 Task: Check the average views per listing of walk-in closet in the last 3 years.
Action: Mouse moved to (862, 196)
Screenshot: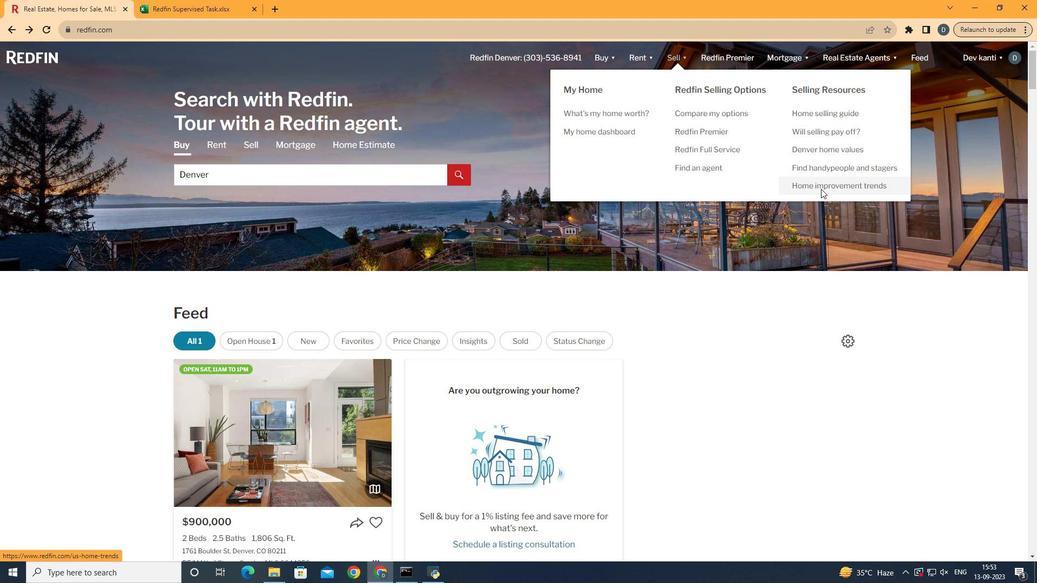 
Action: Mouse pressed left at (862, 196)
Screenshot: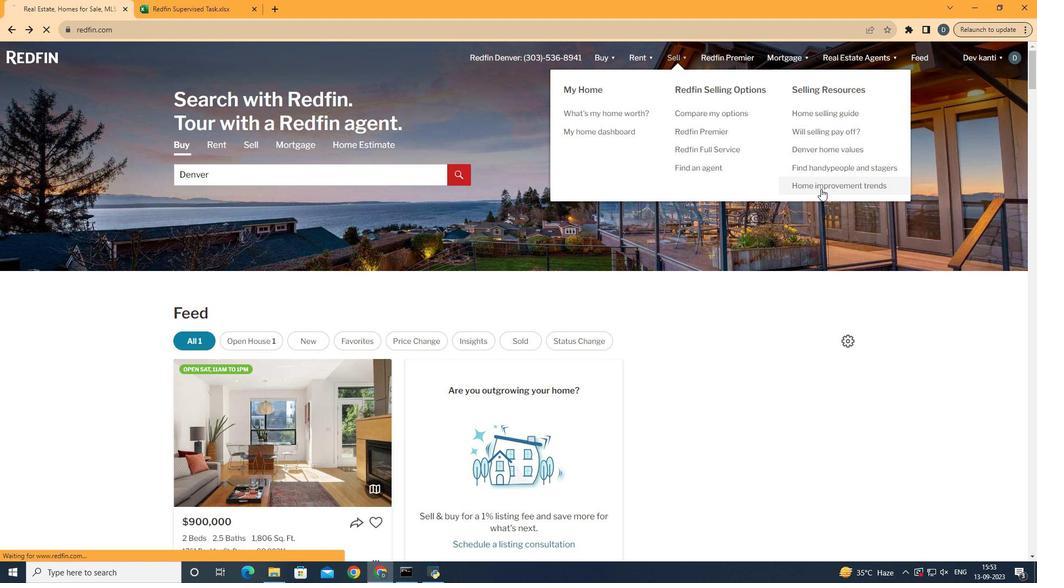 
Action: Mouse moved to (281, 213)
Screenshot: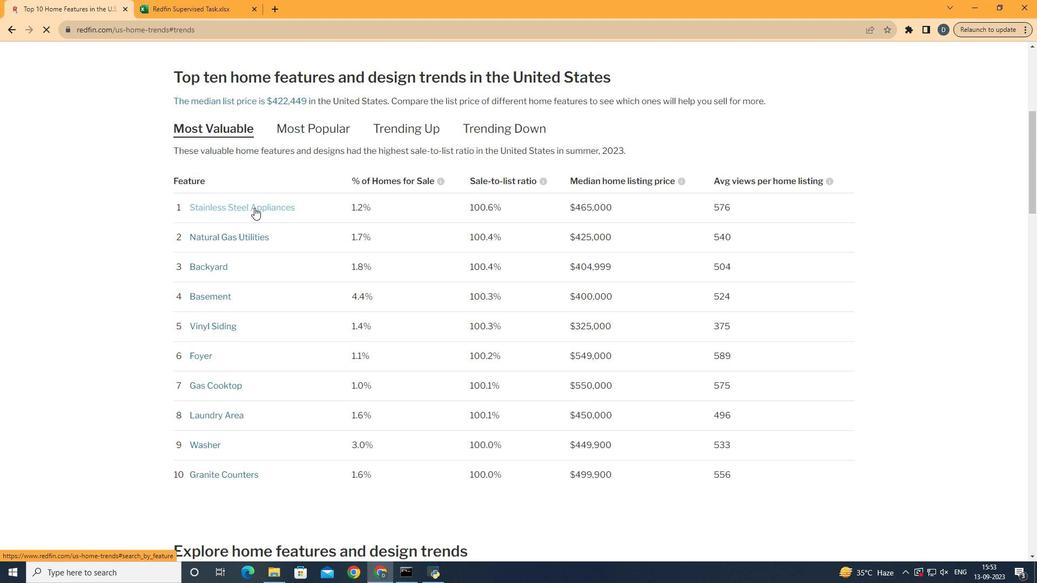 
Action: Mouse pressed left at (281, 213)
Screenshot: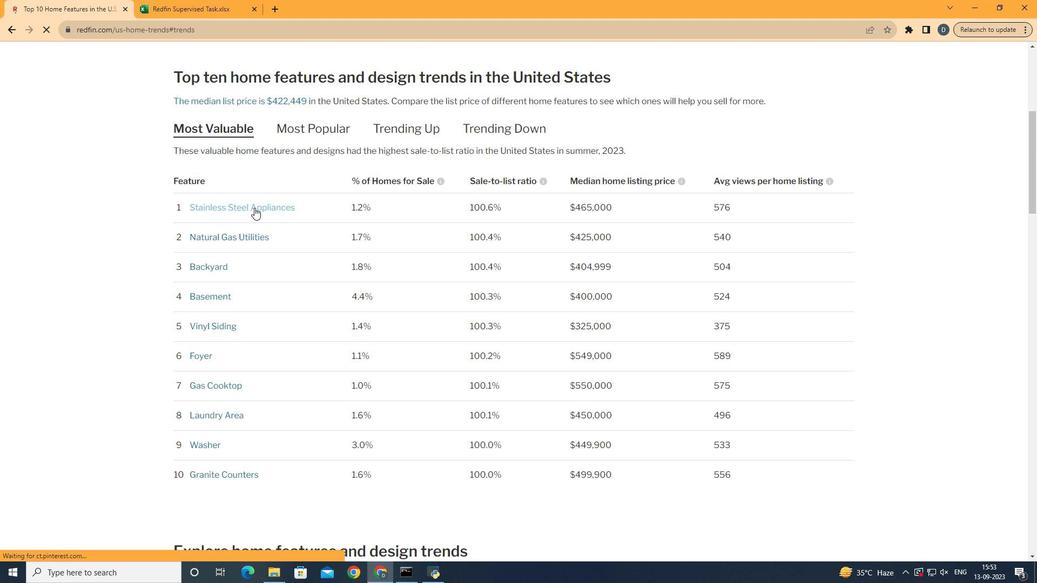 
Action: Mouse moved to (356, 256)
Screenshot: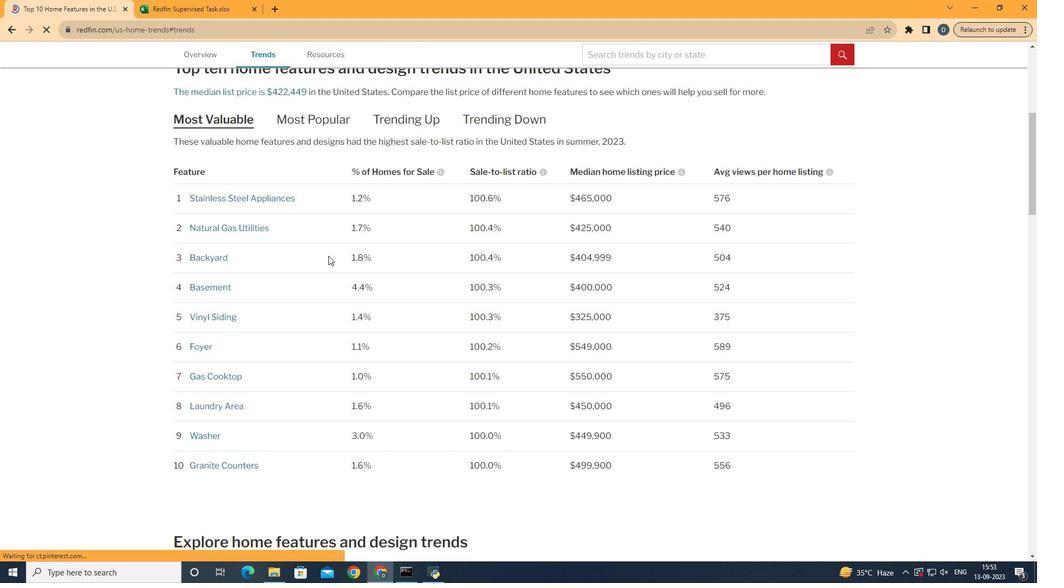 
Action: Mouse scrolled (356, 256) with delta (0, 0)
Screenshot: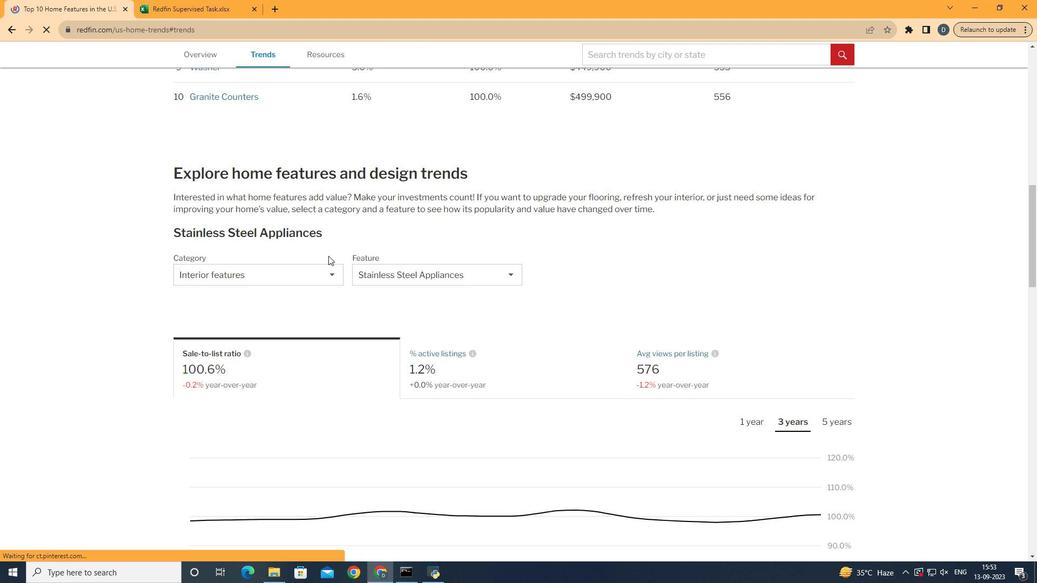 
Action: Mouse moved to (356, 257)
Screenshot: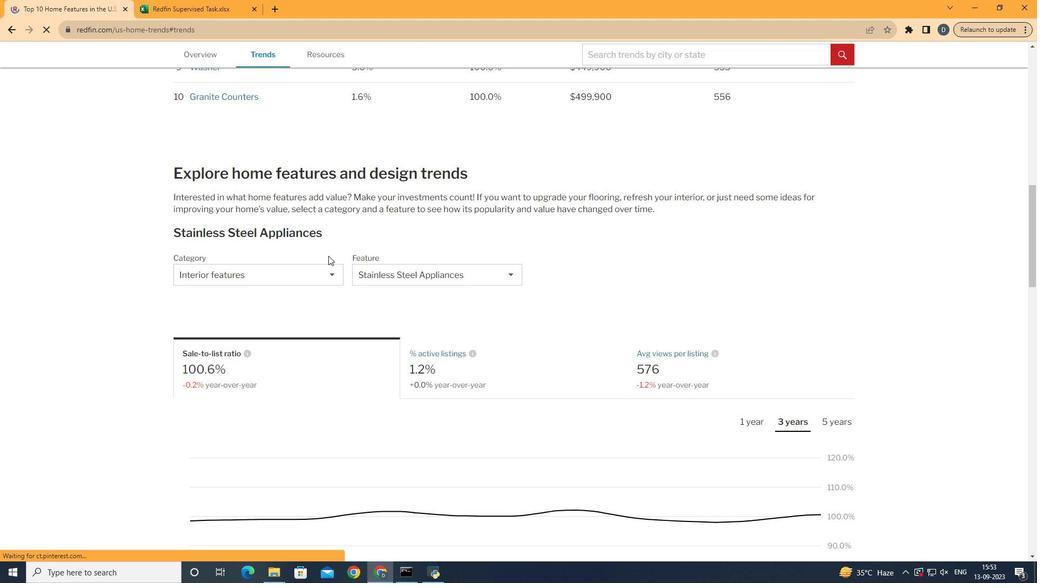 
Action: Mouse scrolled (356, 256) with delta (0, 0)
Screenshot: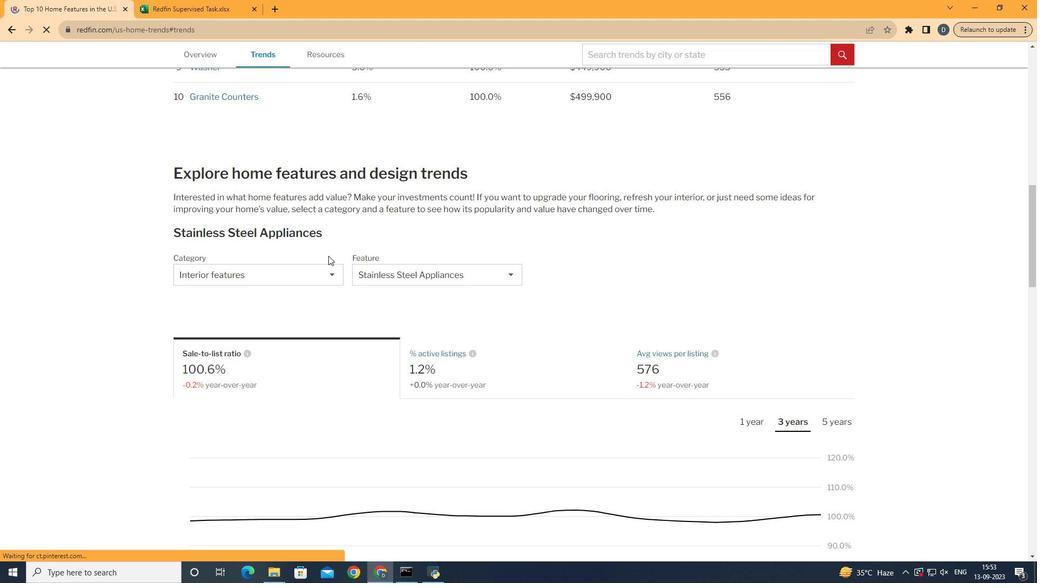 
Action: Mouse scrolled (356, 256) with delta (0, -1)
Screenshot: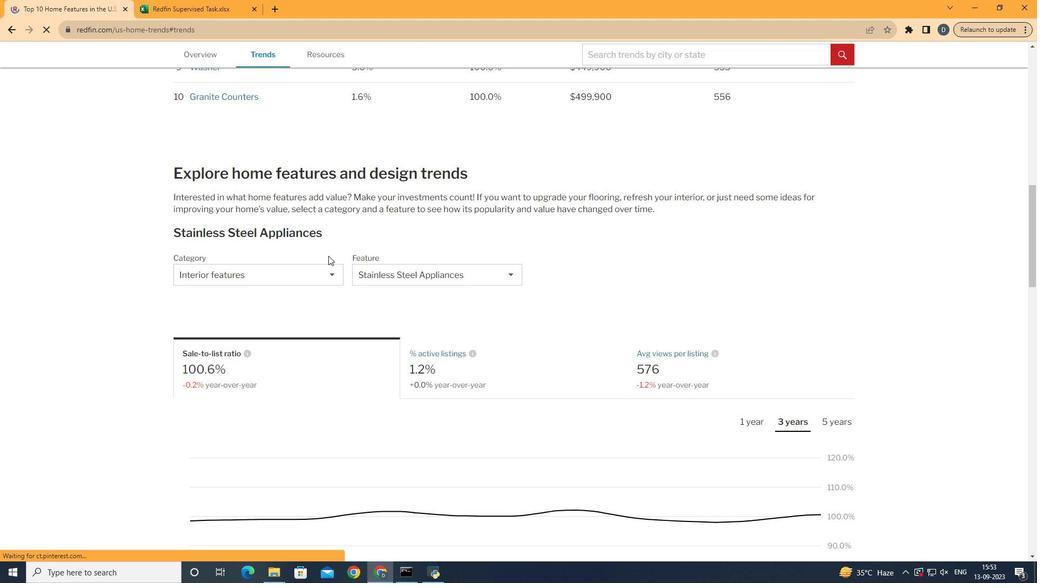 
Action: Mouse scrolled (356, 256) with delta (0, 0)
Screenshot: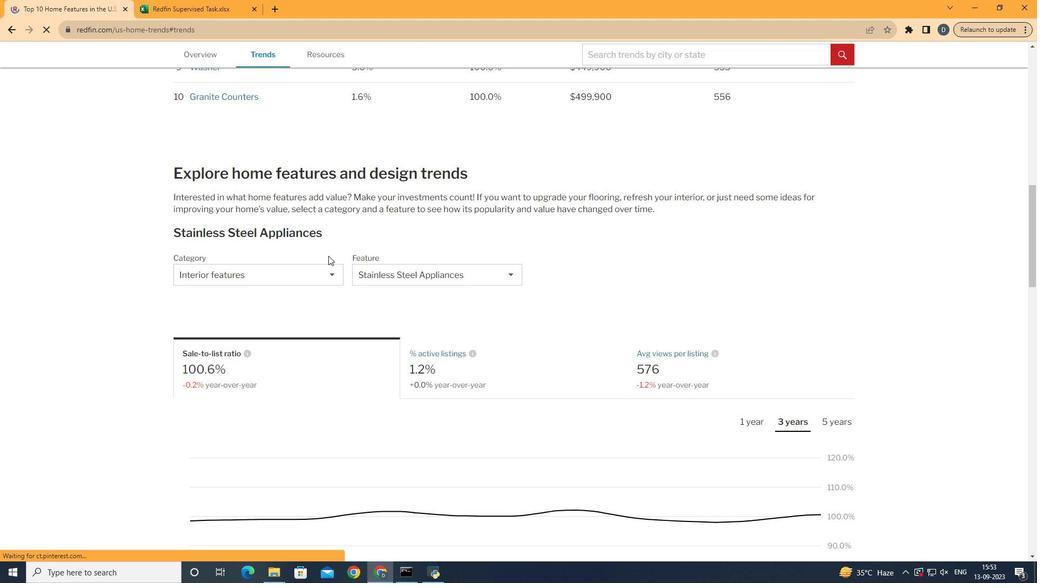
Action: Mouse scrolled (356, 256) with delta (0, -1)
Screenshot: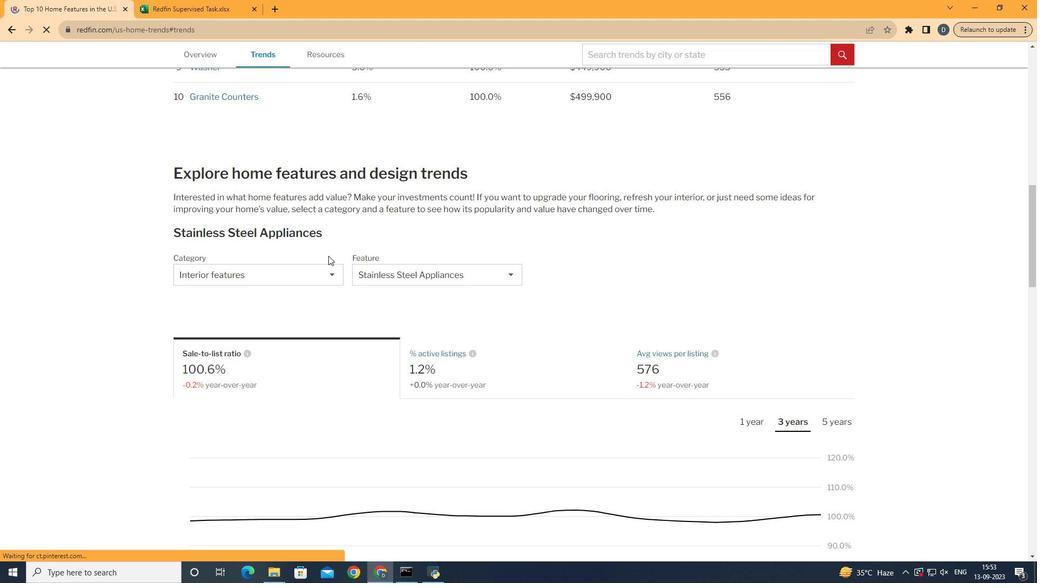 
Action: Mouse moved to (314, 276)
Screenshot: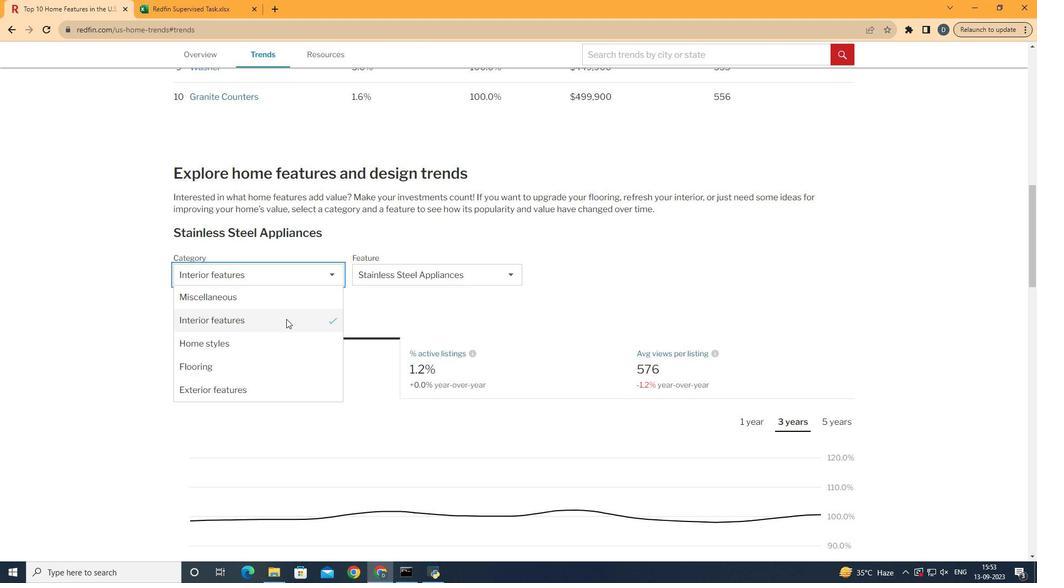 
Action: Mouse pressed left at (314, 276)
Screenshot: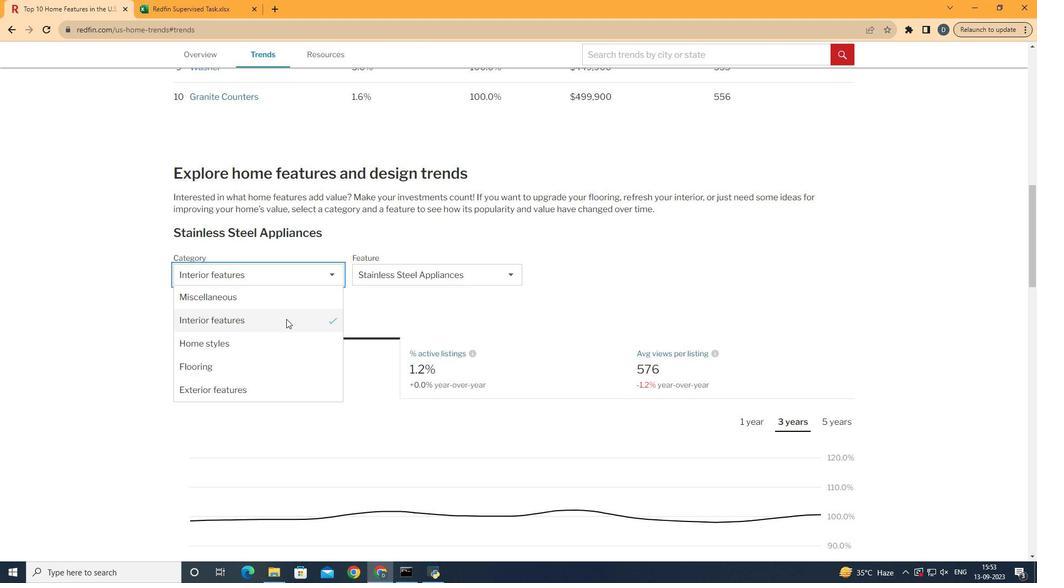 
Action: Mouse moved to (314, 314)
Screenshot: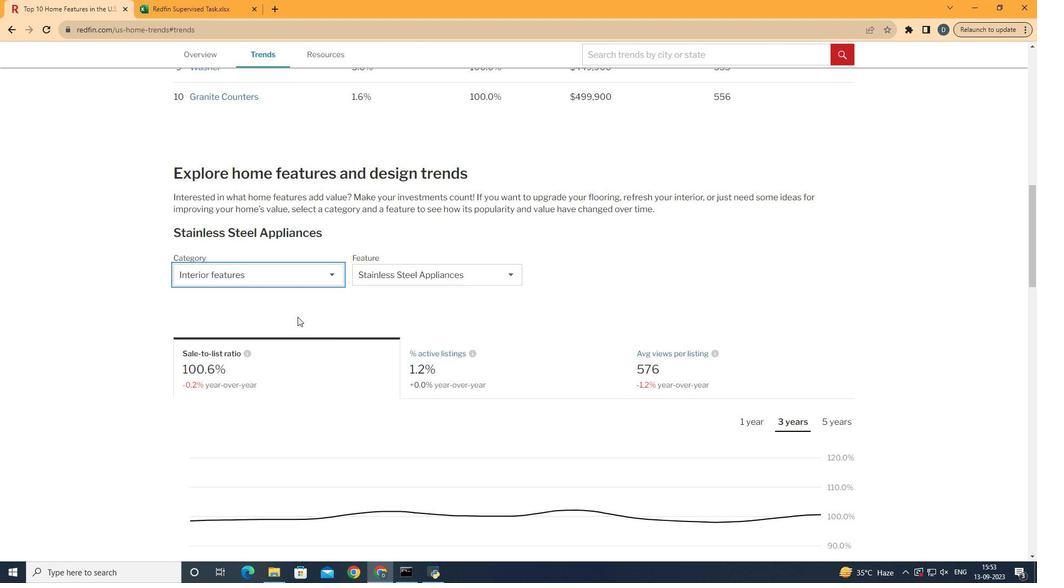 
Action: Mouse pressed left at (314, 314)
Screenshot: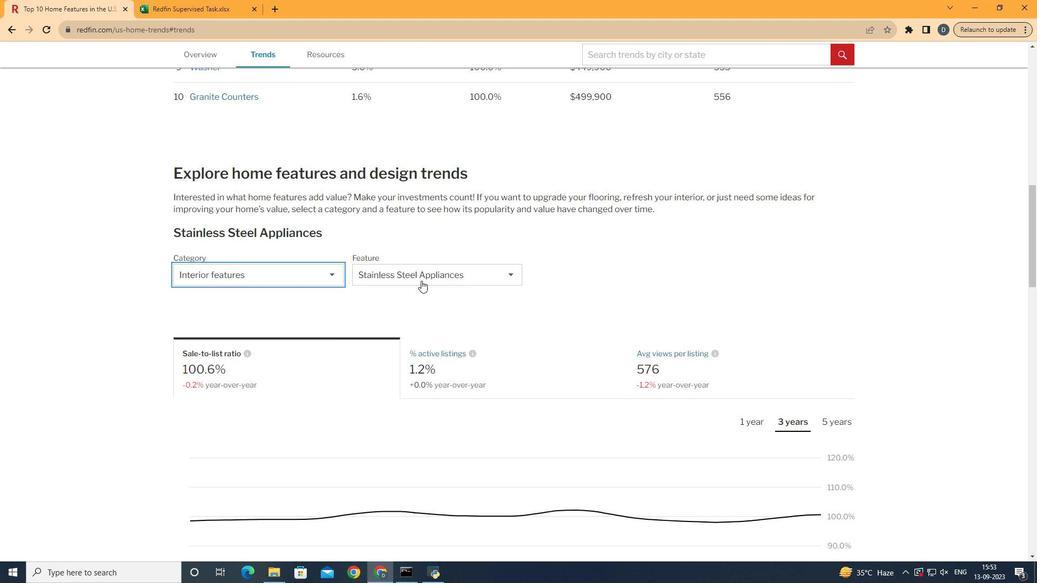 
Action: Mouse moved to (452, 279)
Screenshot: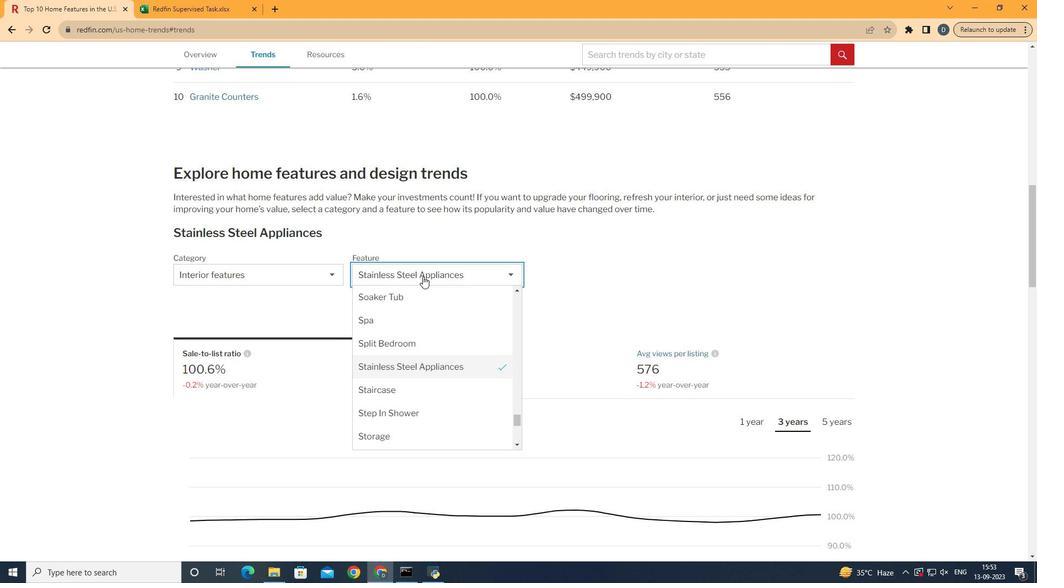 
Action: Mouse pressed left at (452, 279)
Screenshot: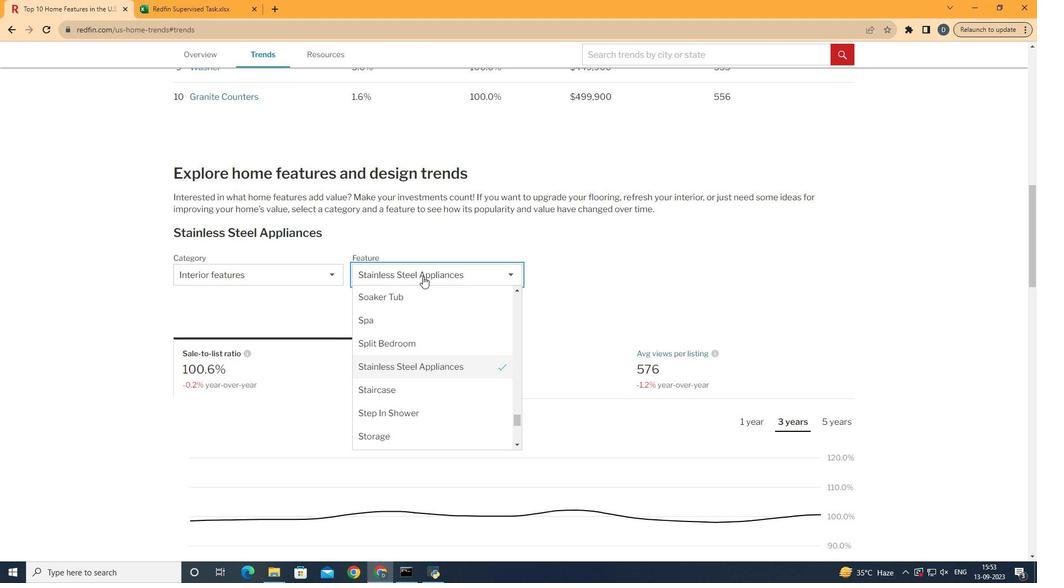 
Action: Mouse moved to (462, 315)
Screenshot: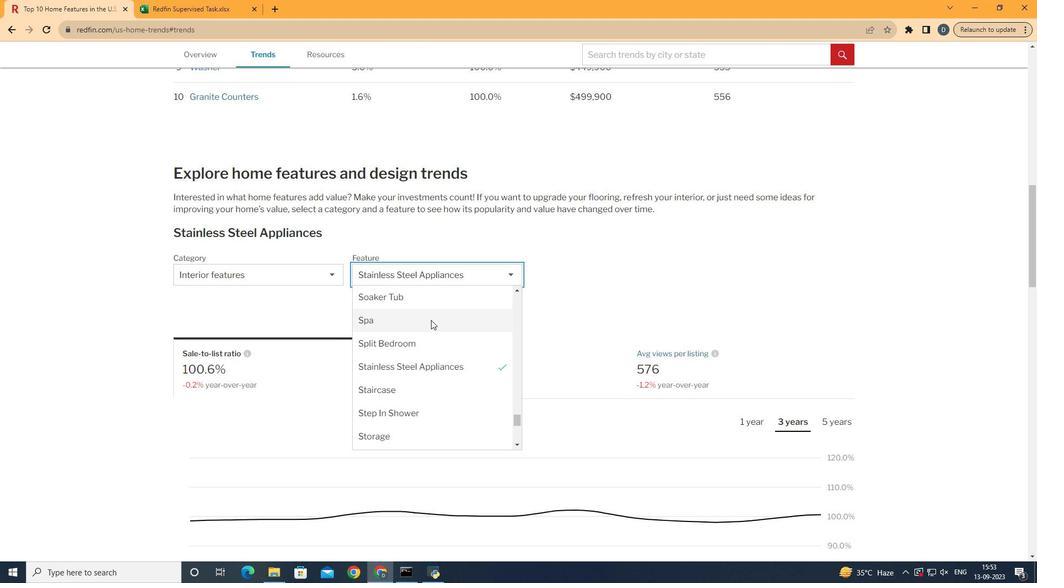 
Action: Mouse scrolled (462, 315) with delta (0, 0)
Screenshot: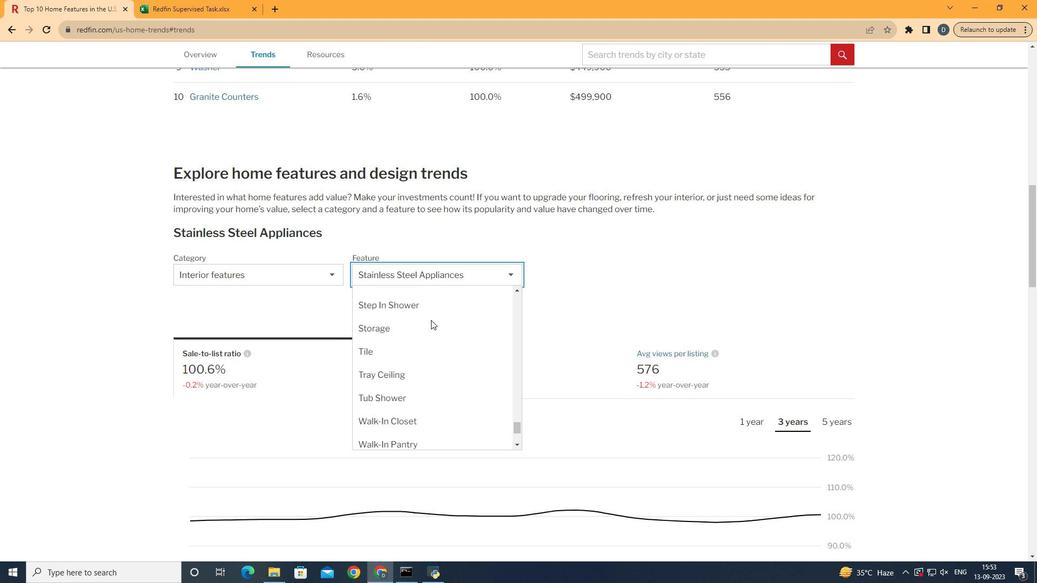 
Action: Mouse scrolled (462, 315) with delta (0, 0)
Screenshot: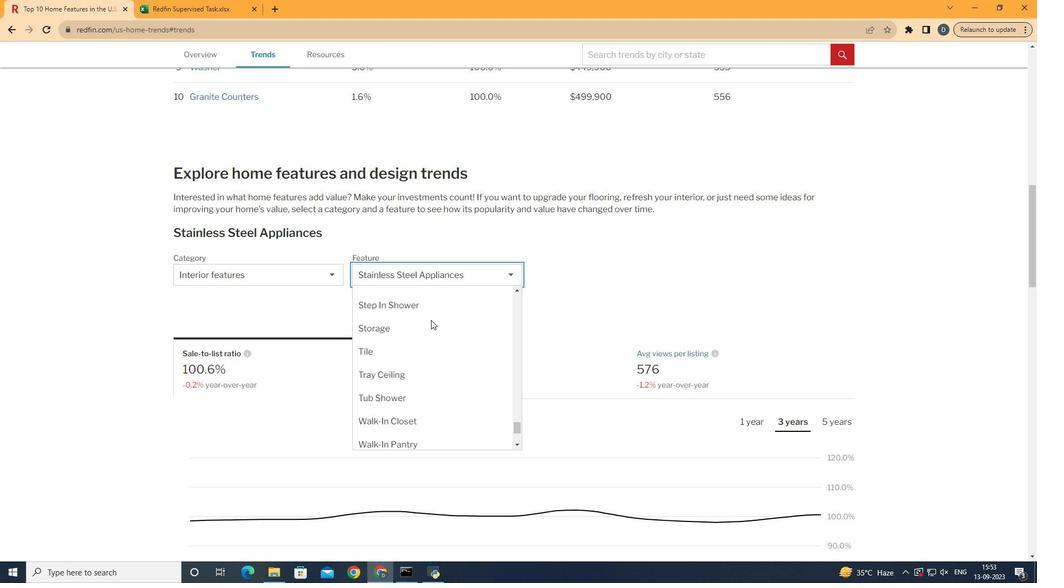 
Action: Mouse moved to (454, 377)
Screenshot: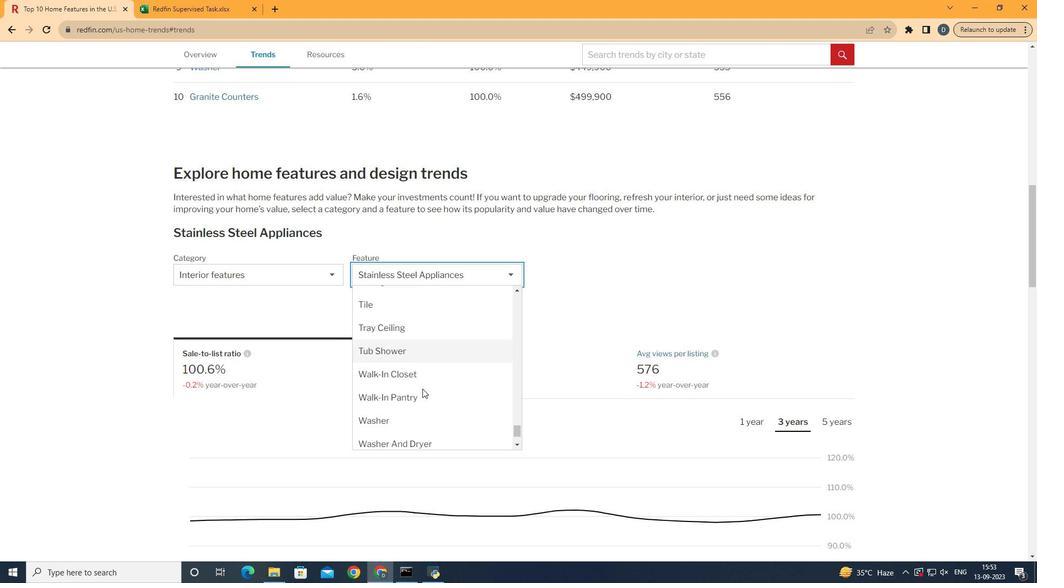 
Action: Mouse scrolled (454, 377) with delta (0, 0)
Screenshot: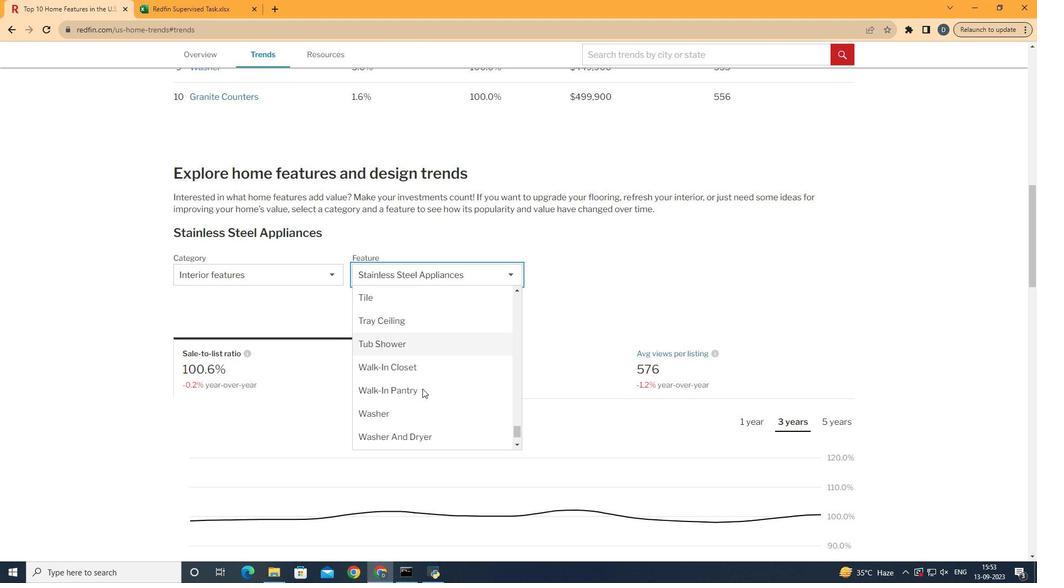 
Action: Mouse moved to (478, 353)
Screenshot: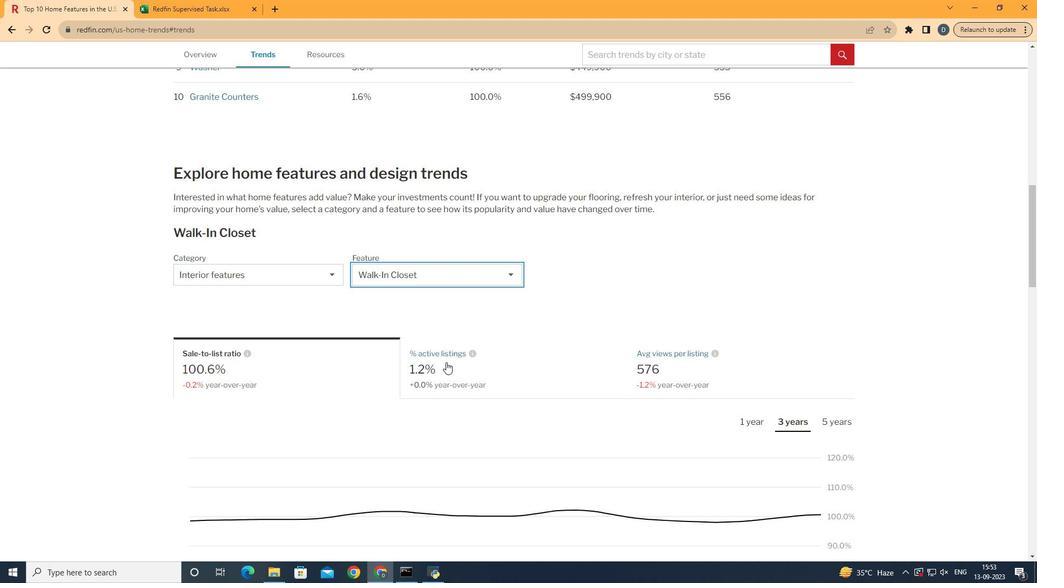 
Action: Mouse pressed left at (478, 353)
Screenshot: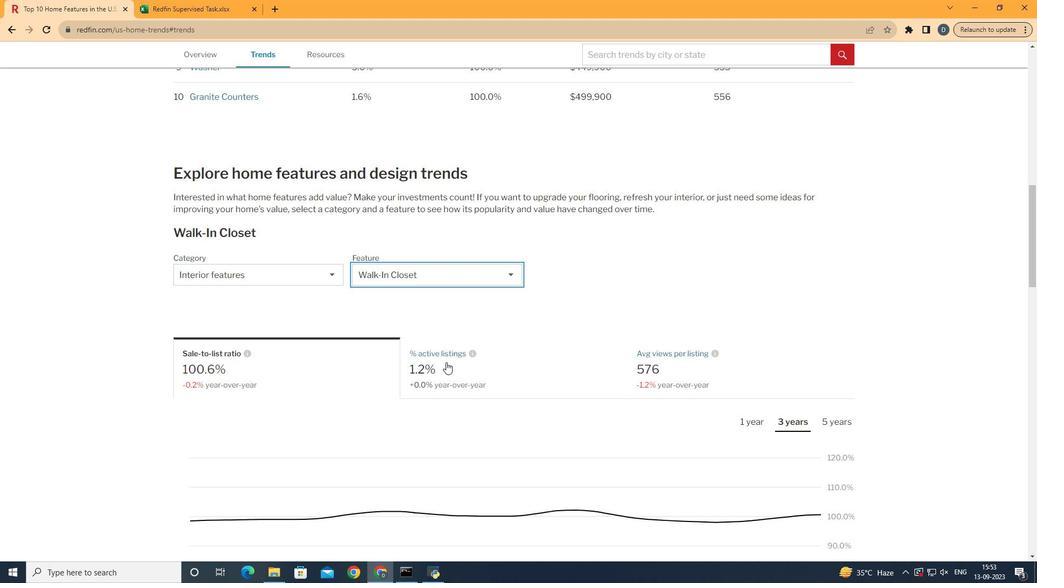 
Action: Mouse moved to (505, 307)
Screenshot: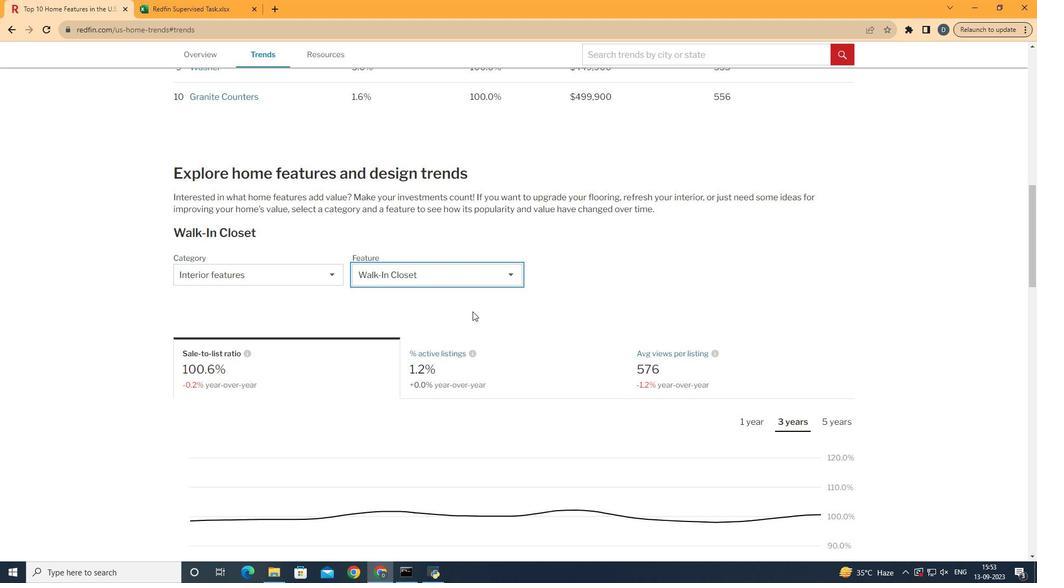 
Action: Mouse pressed left at (505, 307)
Screenshot: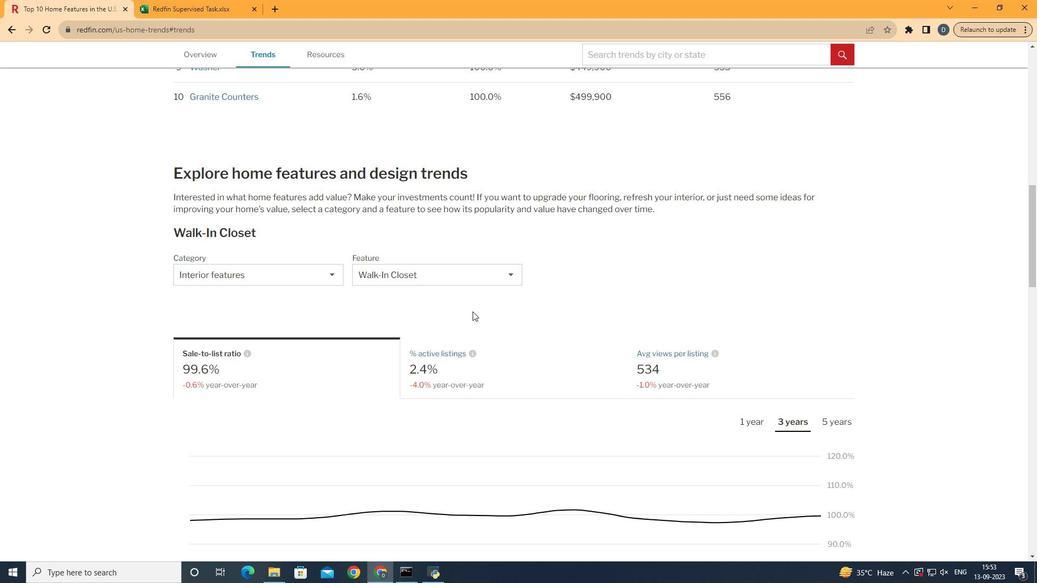 
Action: Mouse moved to (301, 337)
Screenshot: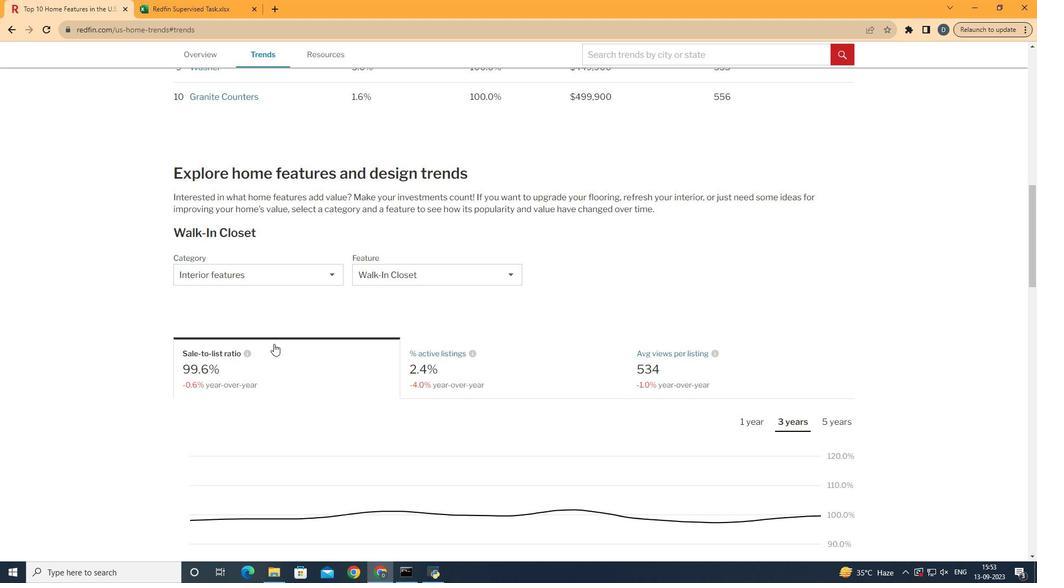 
Action: Mouse scrolled (301, 336) with delta (0, 0)
Screenshot: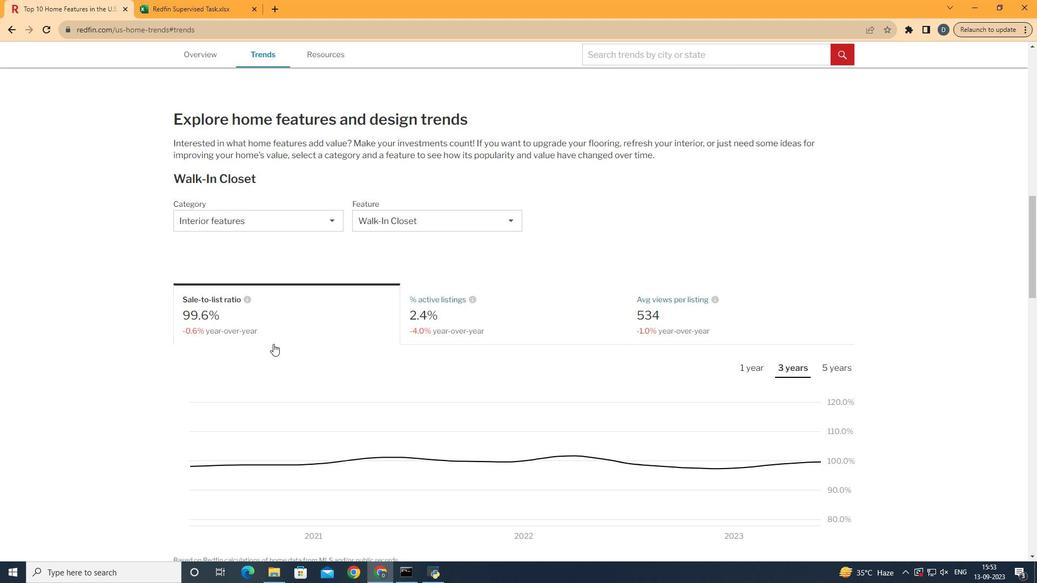 
Action: Mouse moved to (777, 316)
Screenshot: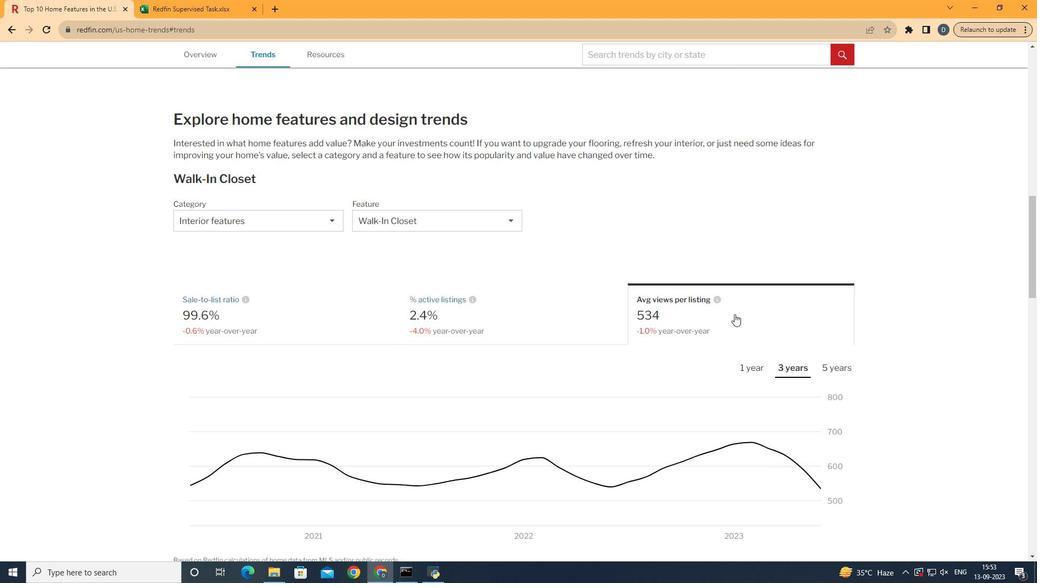 
Action: Mouse pressed left at (777, 316)
Screenshot: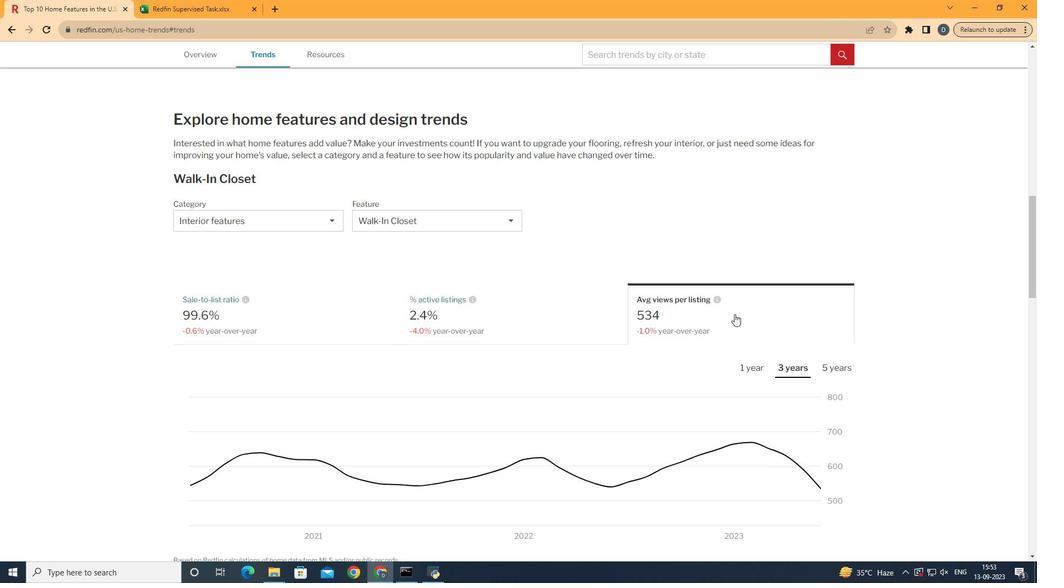 
Action: Mouse moved to (814, 309)
Screenshot: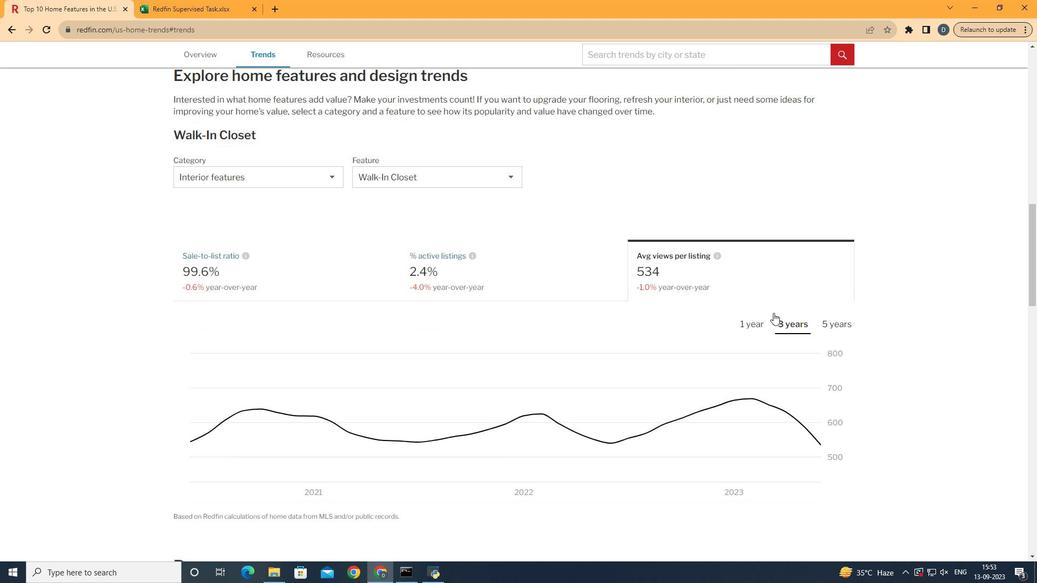 
Action: Mouse scrolled (814, 308) with delta (0, 0)
Screenshot: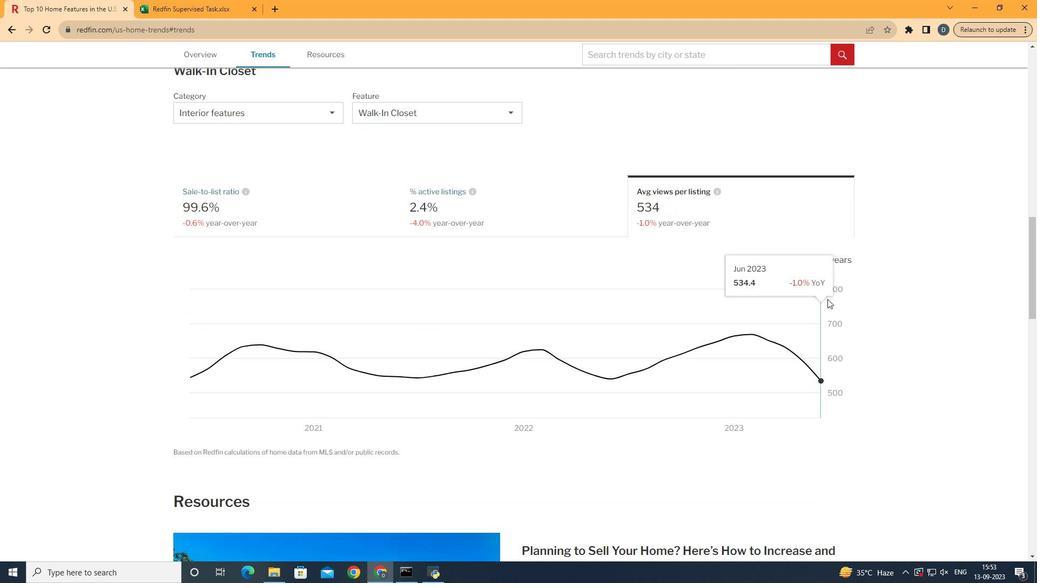 
Action: Mouse scrolled (814, 308) with delta (0, 0)
Screenshot: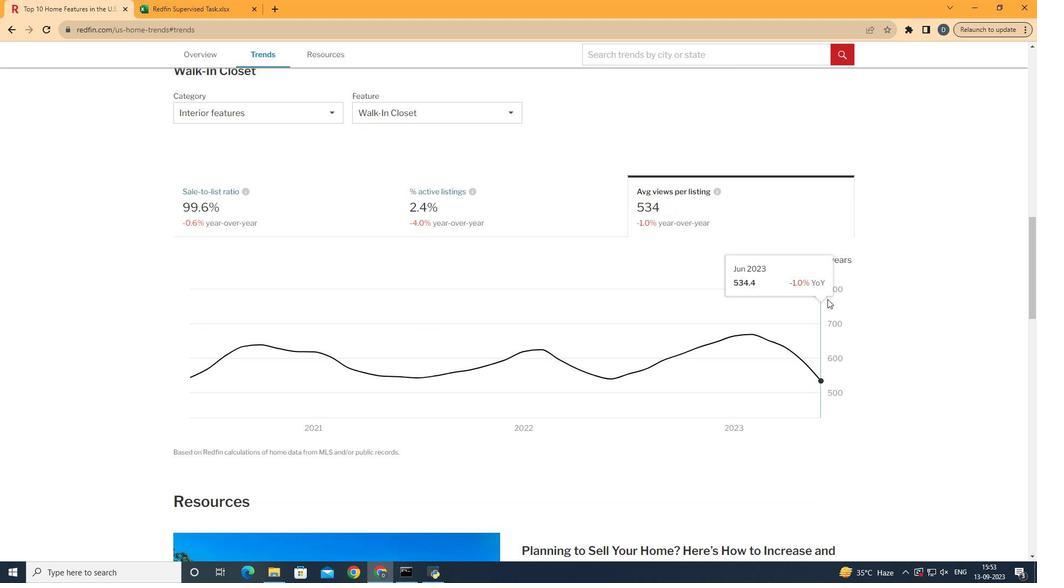 
Action: Mouse moved to (841, 264)
Screenshot: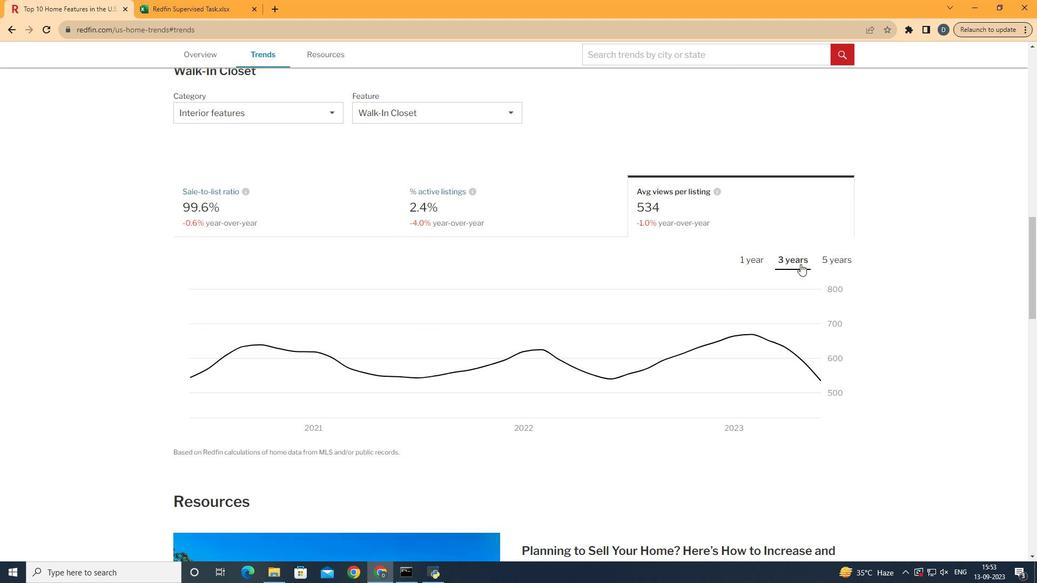 
Action: Mouse pressed left at (841, 264)
Screenshot: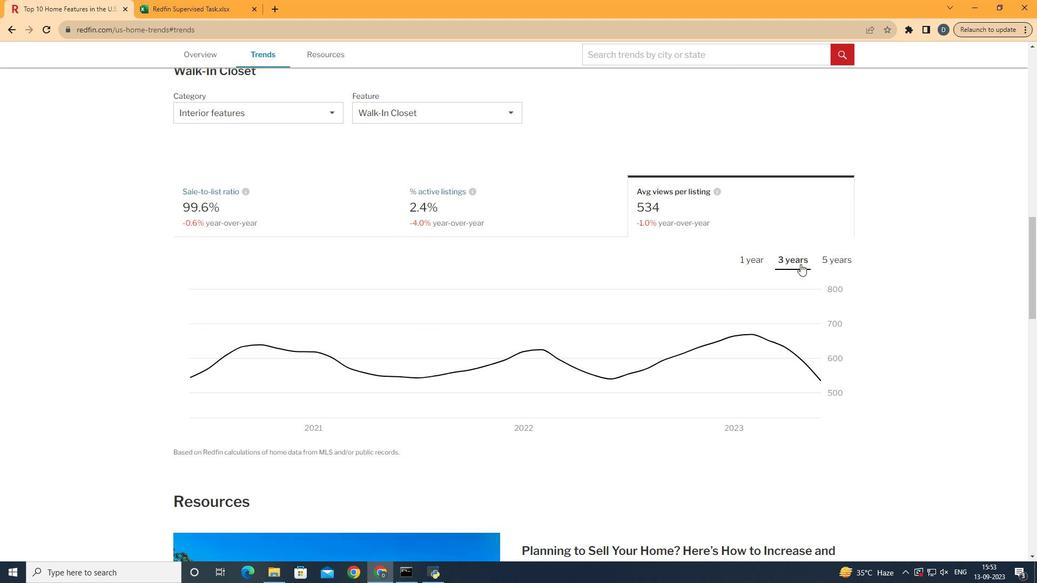 
